 Task: Measure the distance between Minneapolis and St. Louis.
Action: Key pressed <Key.caps_lock>M<Key.caps_lock>inneapolis
Screenshot: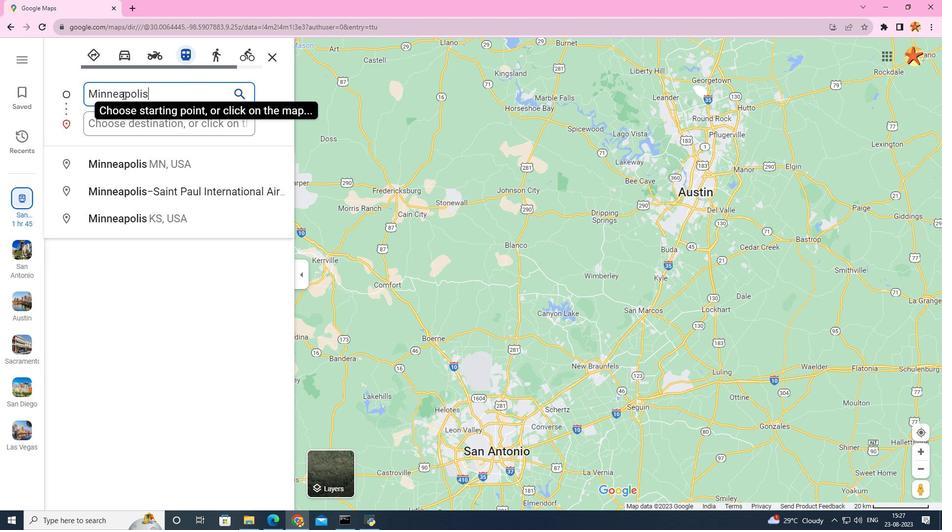 
Action: Mouse moved to (151, 172)
Screenshot: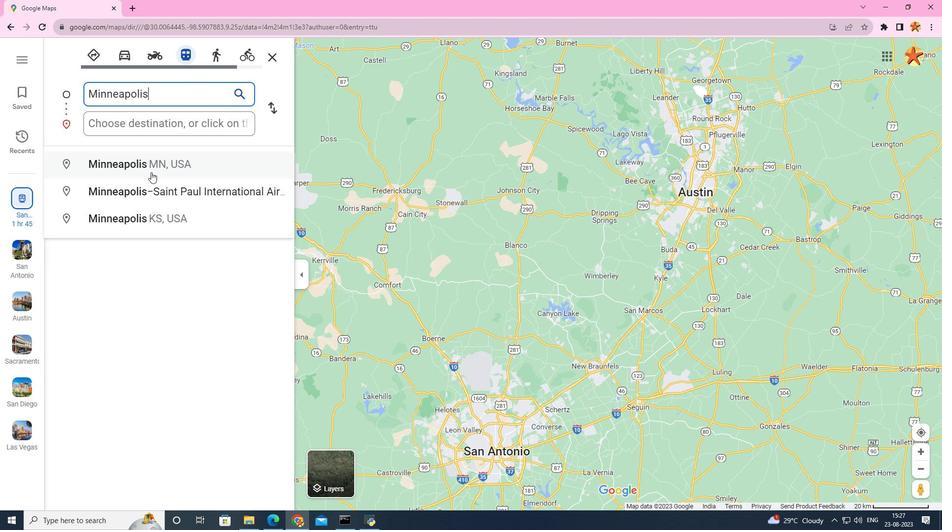 
Action: Mouse pressed left at (151, 172)
Screenshot: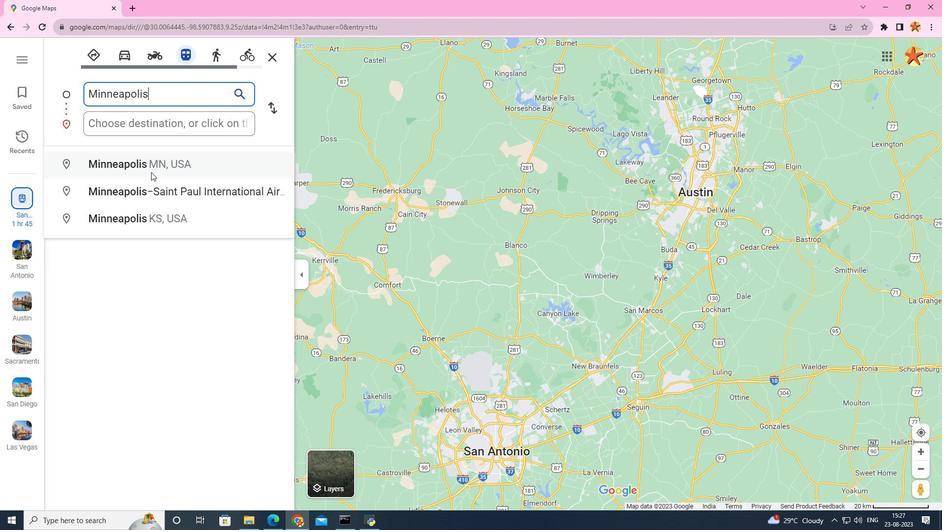 
Action: Mouse moved to (144, 124)
Screenshot: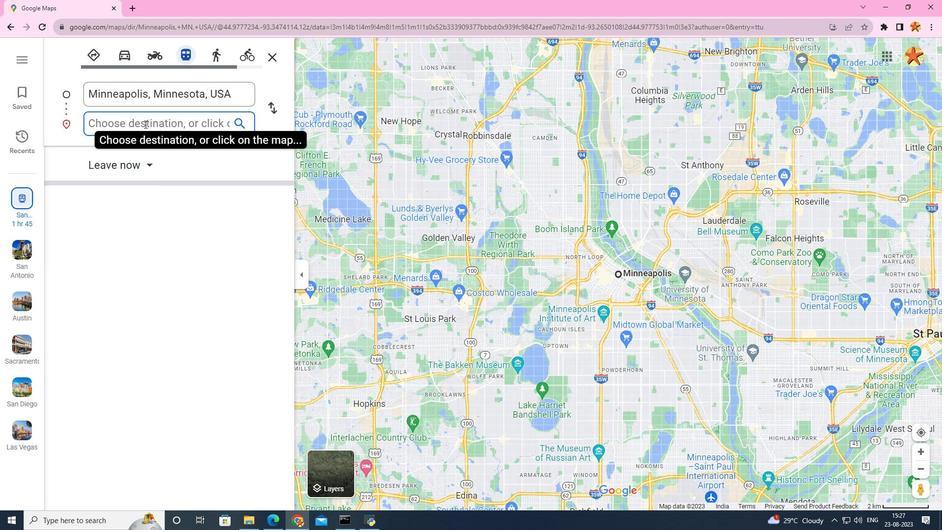 
Action: Mouse pressed left at (144, 124)
Screenshot: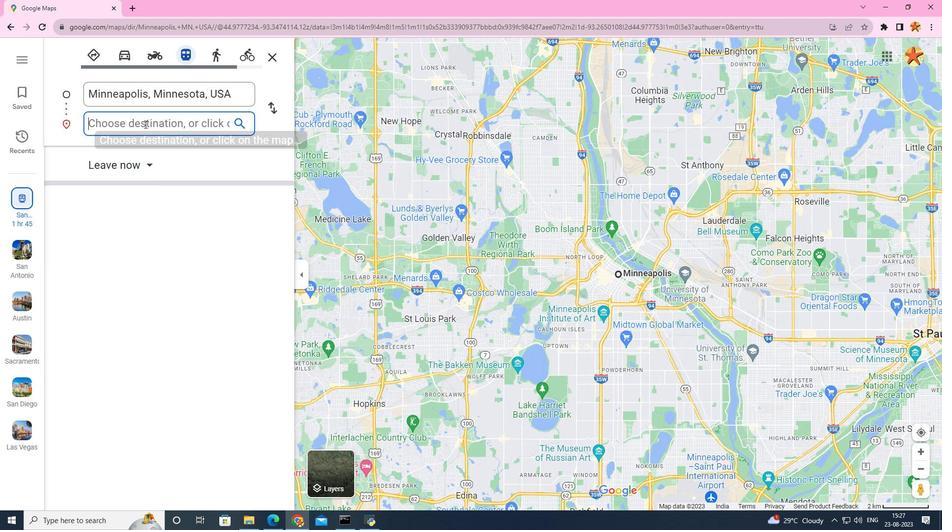 
Action: Key pressed <Key.caps_lock>S<Key.caps_lock>t<Key.space><Key.caps_lock>L<Key.caps_lock>oi
Screenshot: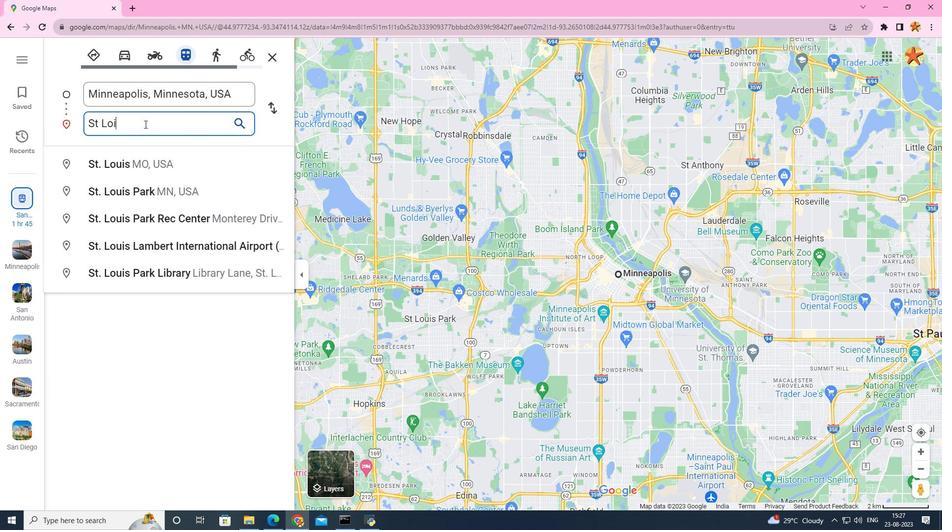 
Action: Mouse moved to (106, 165)
Screenshot: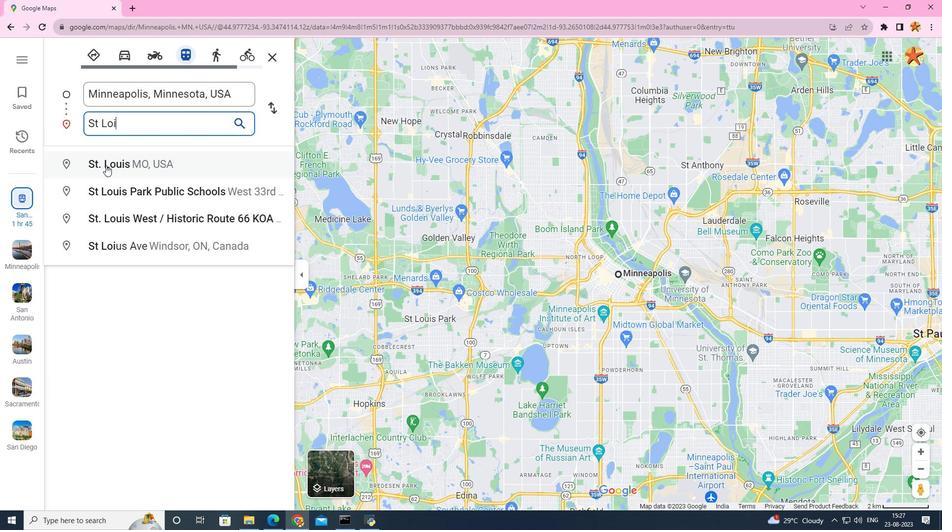 
Action: Mouse pressed left at (106, 165)
Screenshot: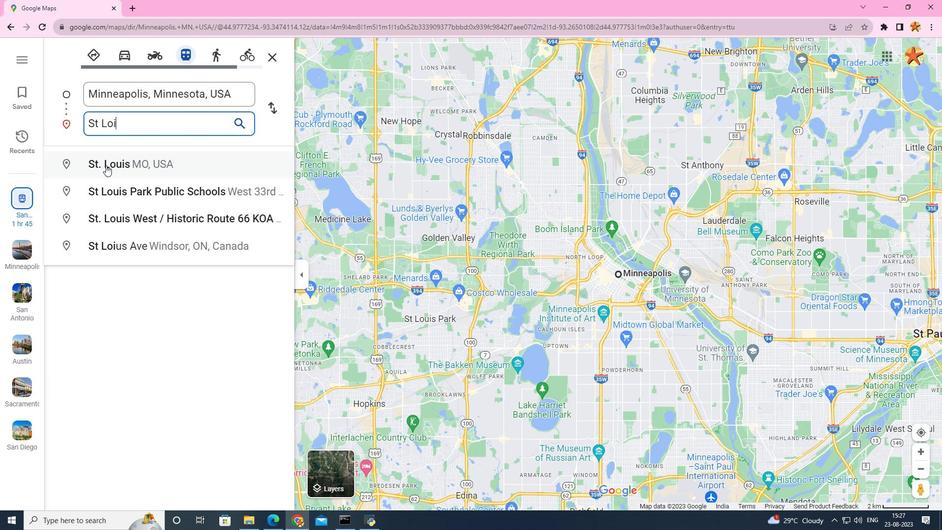 
Action: Mouse moved to (546, 483)
Screenshot: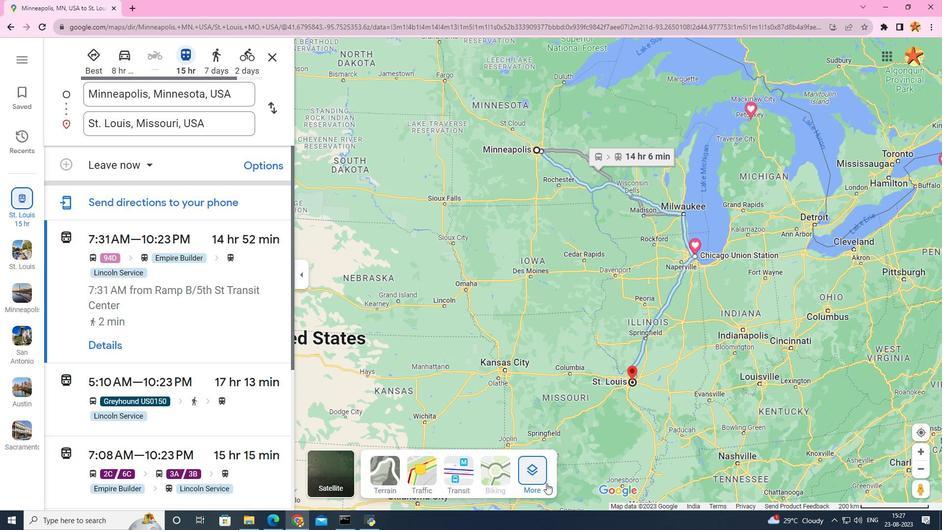 
Action: Mouse pressed left at (546, 483)
Screenshot: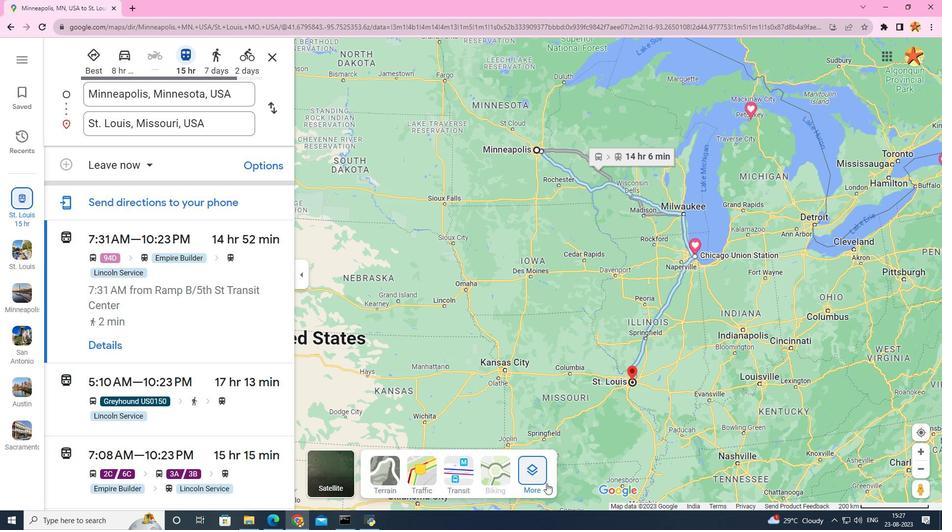 
Action: Mouse moved to (421, 359)
Screenshot: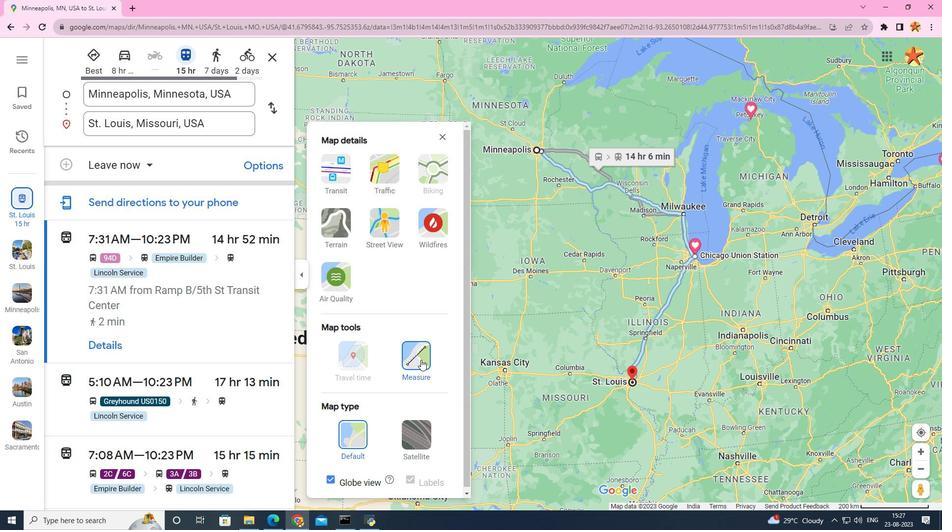 
Action: Mouse pressed left at (421, 359)
Screenshot: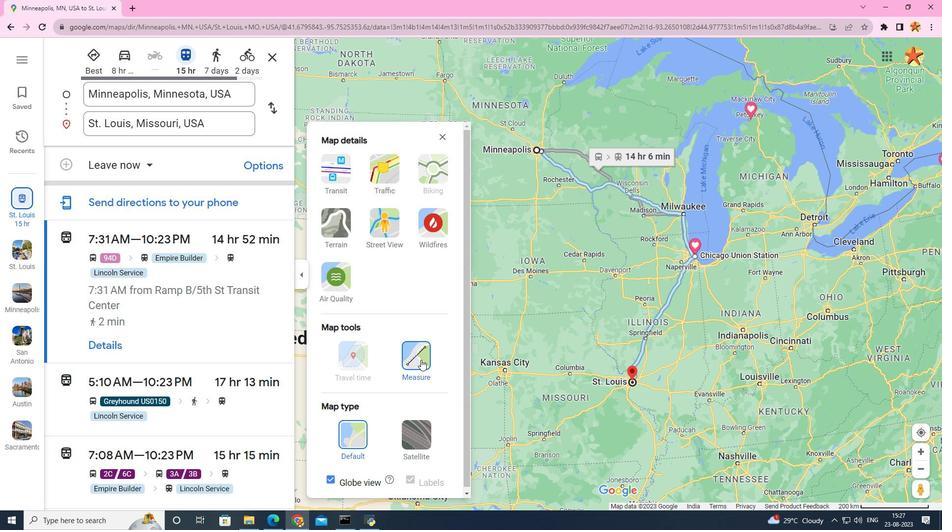 
Action: Mouse moved to (445, 137)
Screenshot: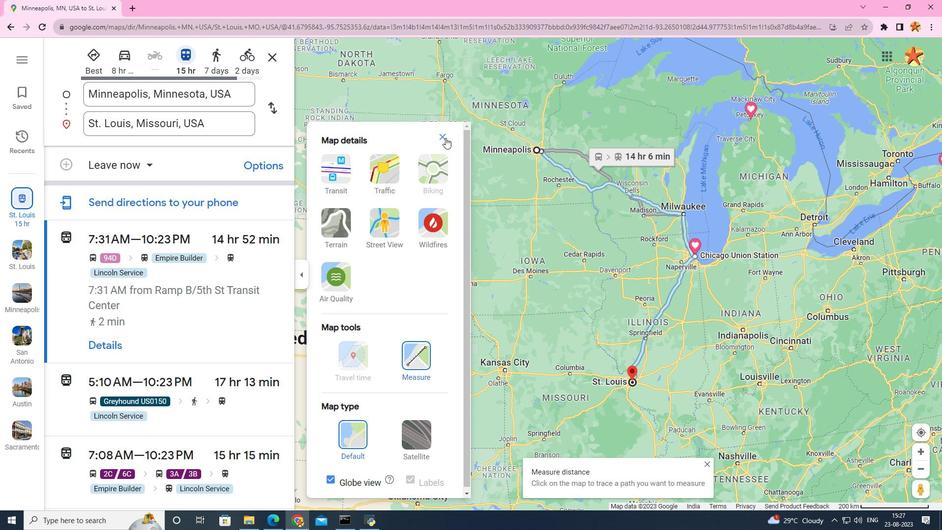 
Action: Mouse pressed left at (445, 137)
Screenshot: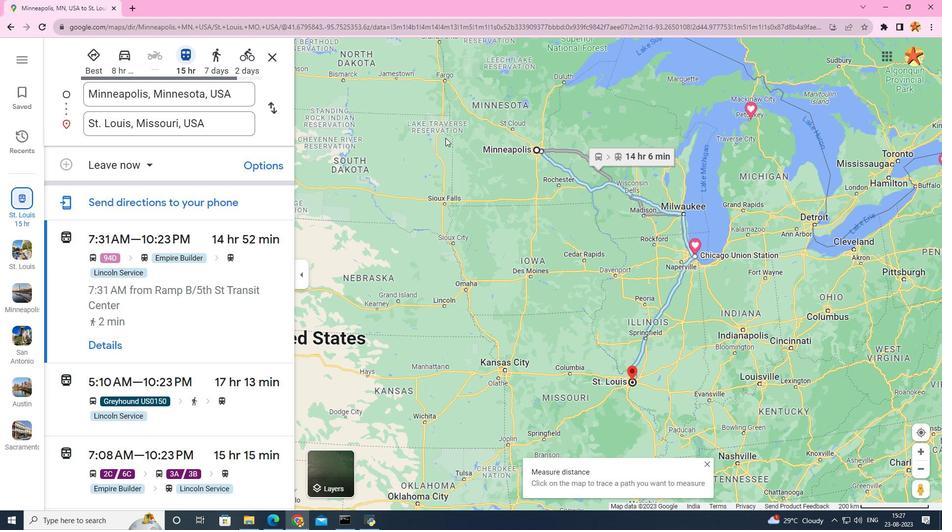 
Action: Mouse moved to (537, 148)
Screenshot: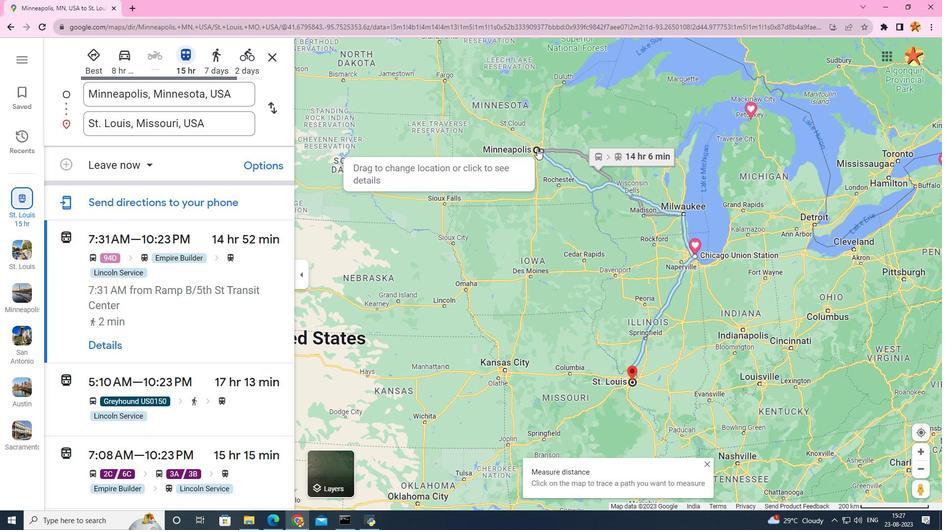 
Action: Mouse pressed left at (537, 148)
Screenshot: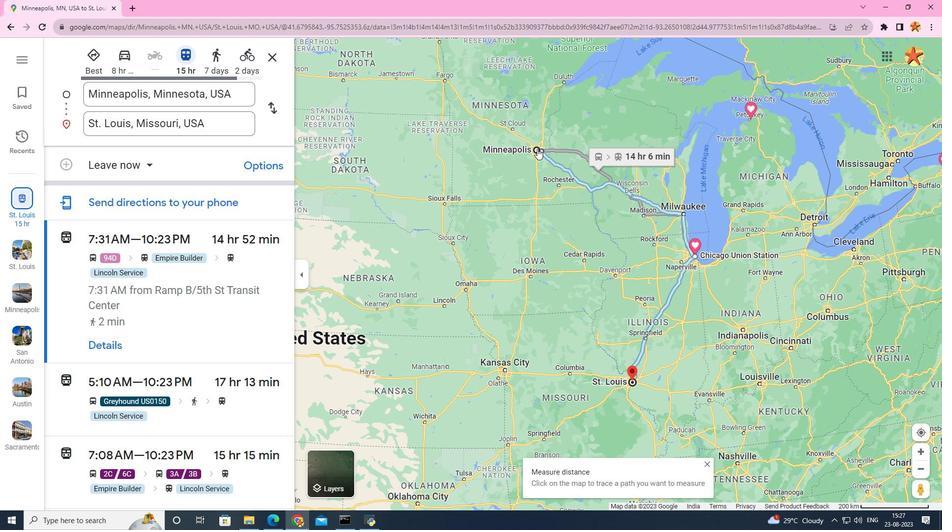 
Action: Mouse moved to (630, 380)
Screenshot: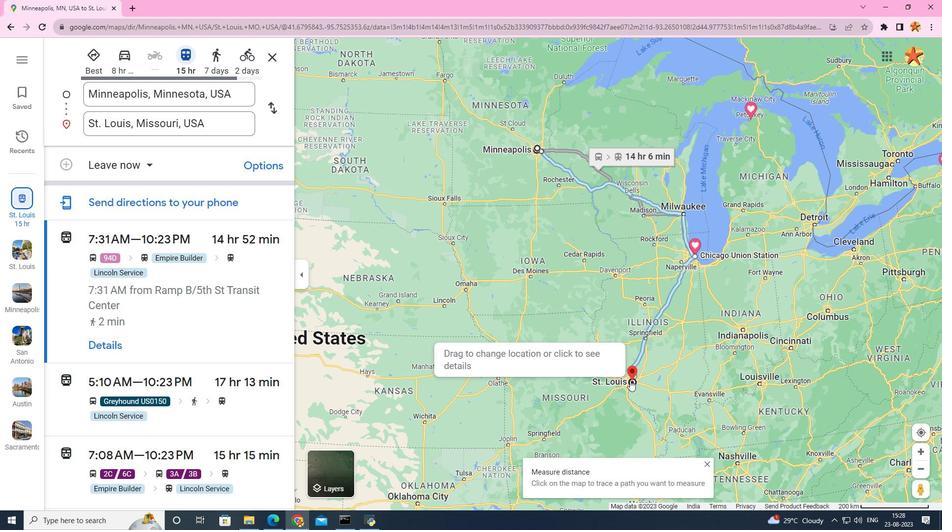 
Action: Mouse pressed left at (630, 380)
Screenshot: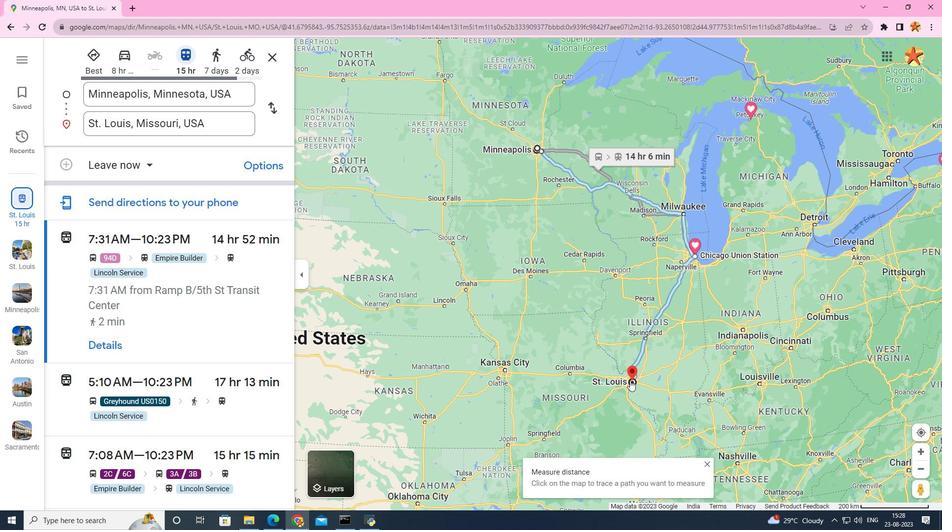 
Action: Mouse moved to (474, 359)
Screenshot: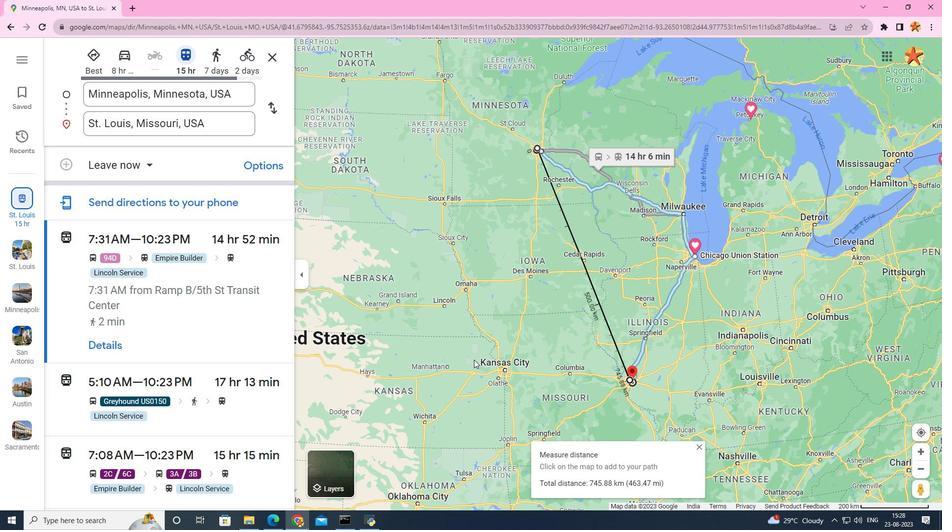 
